 Task: Create a rule when a due datemore than 1  days from now is removed from a checklist item.
Action: Mouse pressed left at (891, 254)
Screenshot: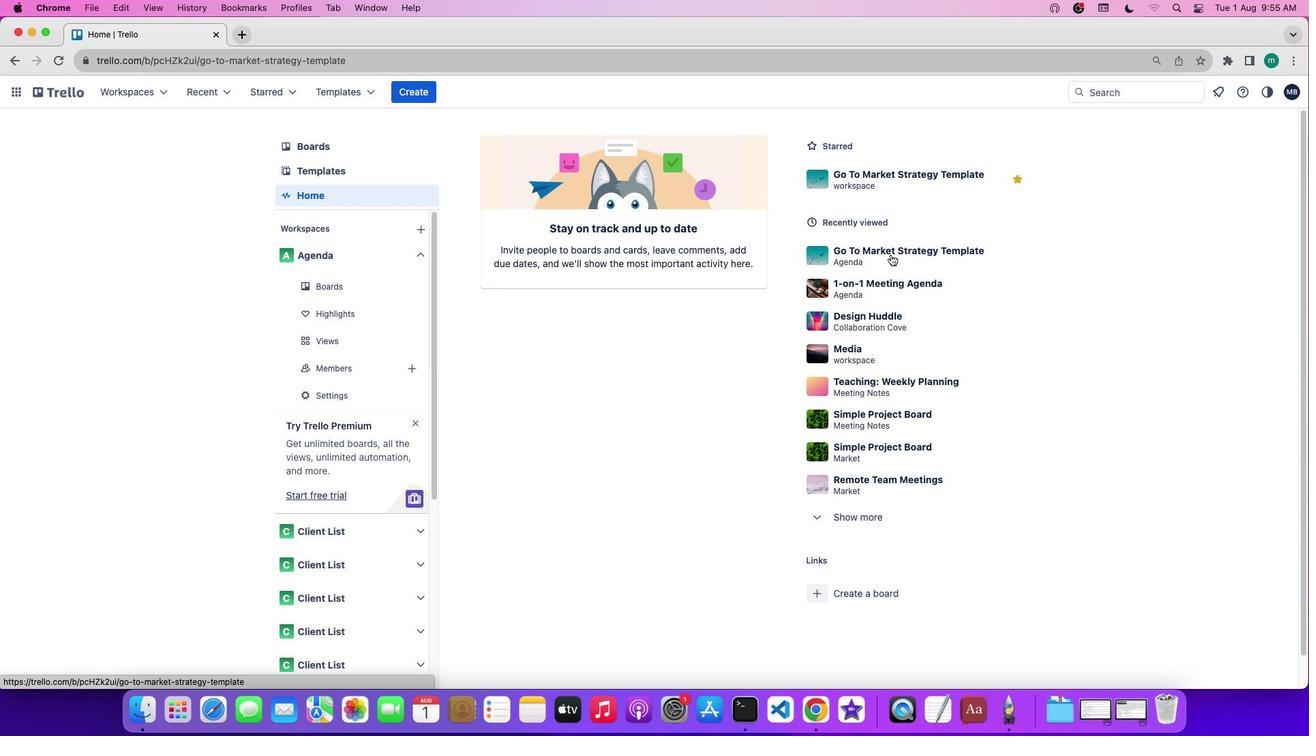 
Action: Mouse moved to (1129, 286)
Screenshot: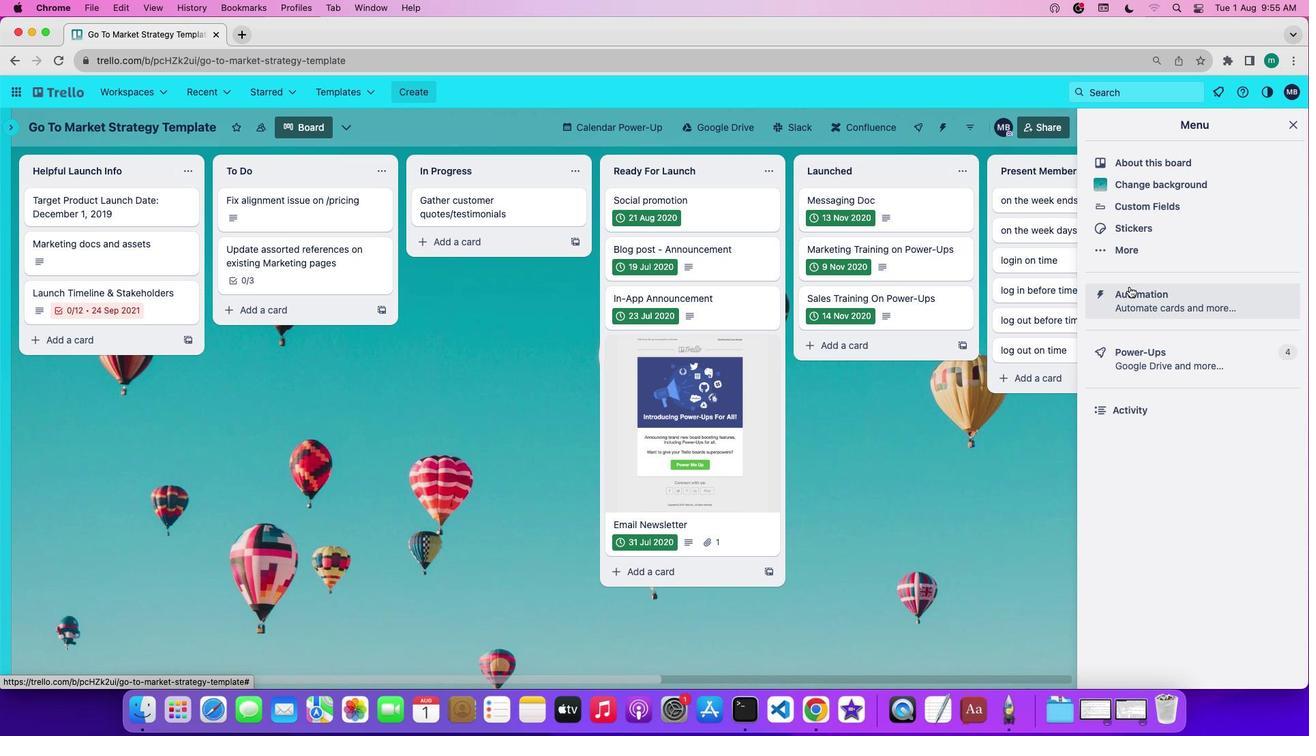
Action: Mouse pressed left at (1129, 286)
Screenshot: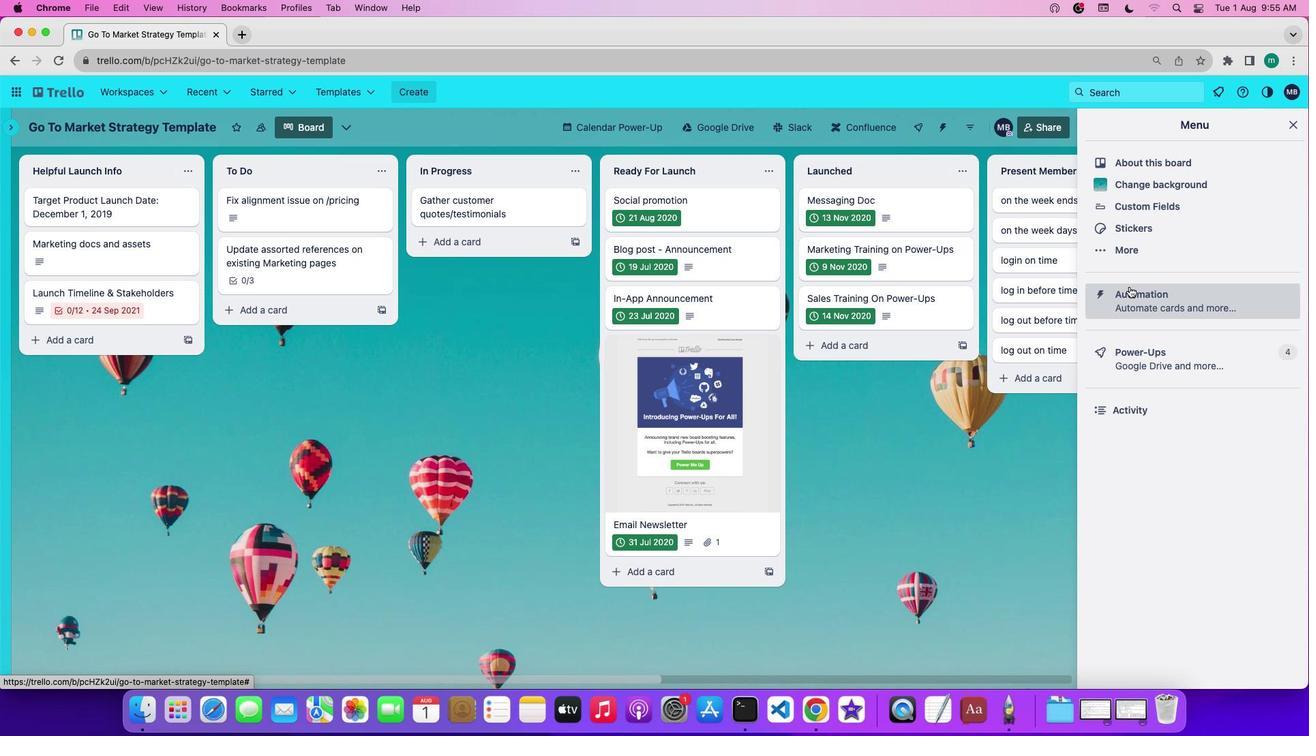 
Action: Mouse moved to (123, 246)
Screenshot: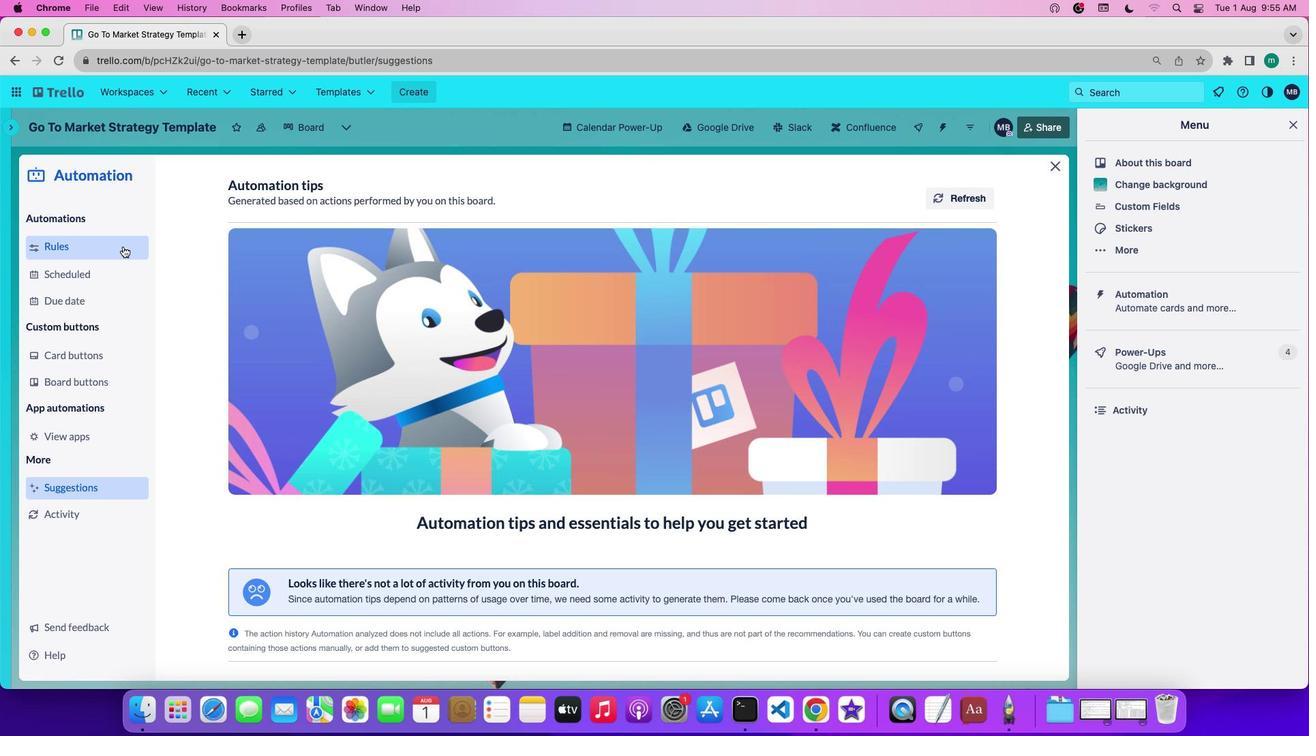 
Action: Mouse pressed left at (123, 246)
Screenshot: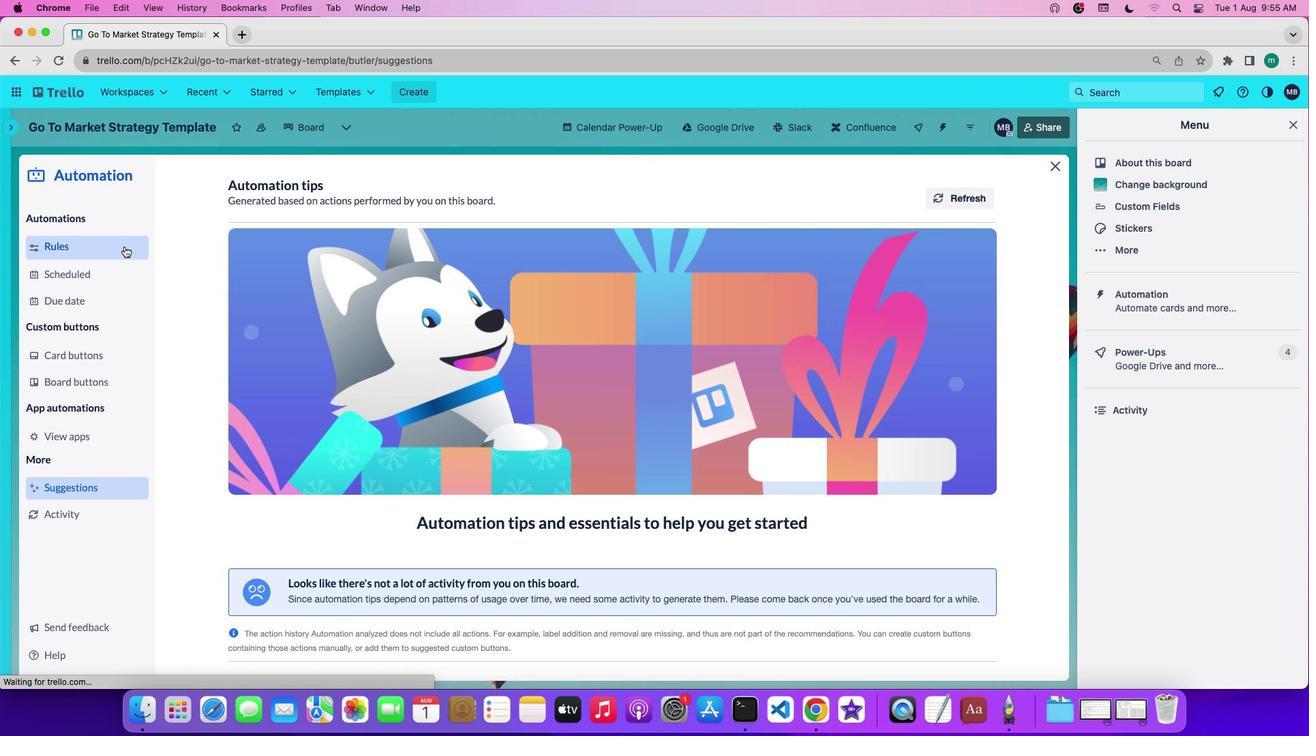 
Action: Mouse moved to (330, 492)
Screenshot: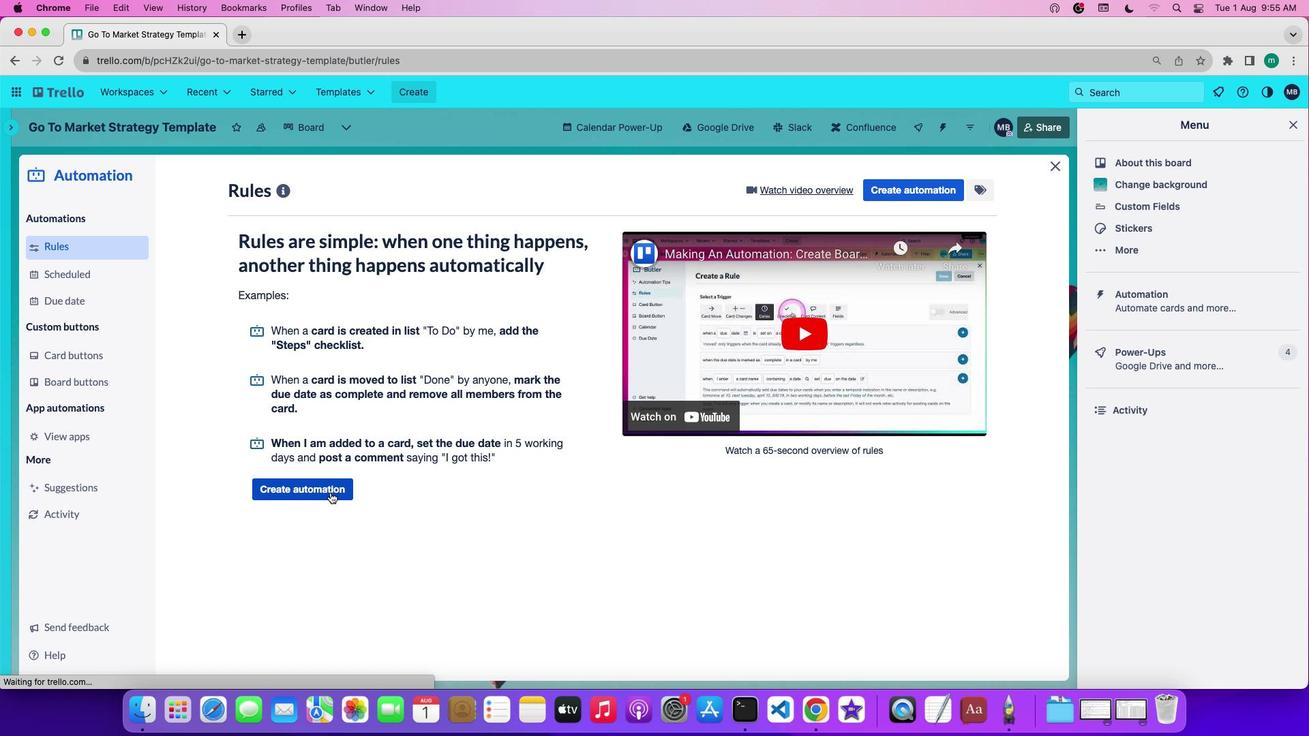 
Action: Mouse pressed left at (330, 492)
Screenshot: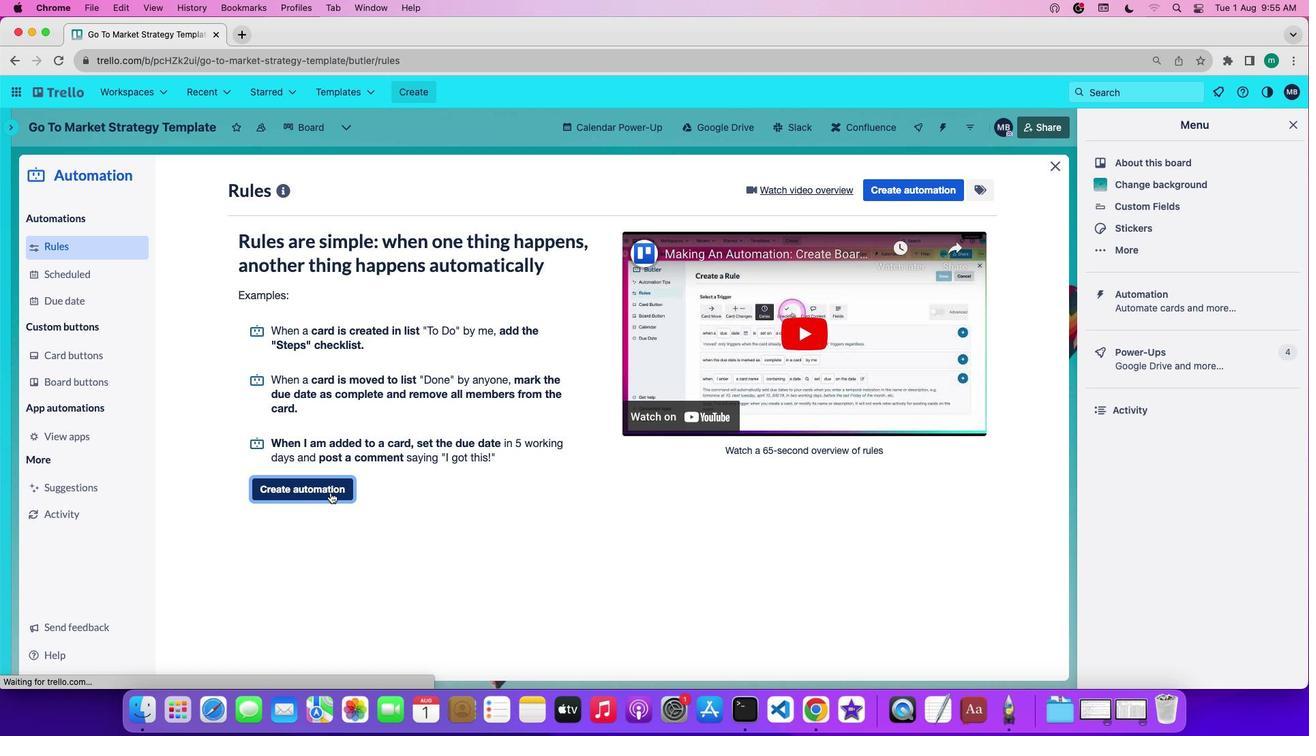 
Action: Mouse moved to (659, 319)
Screenshot: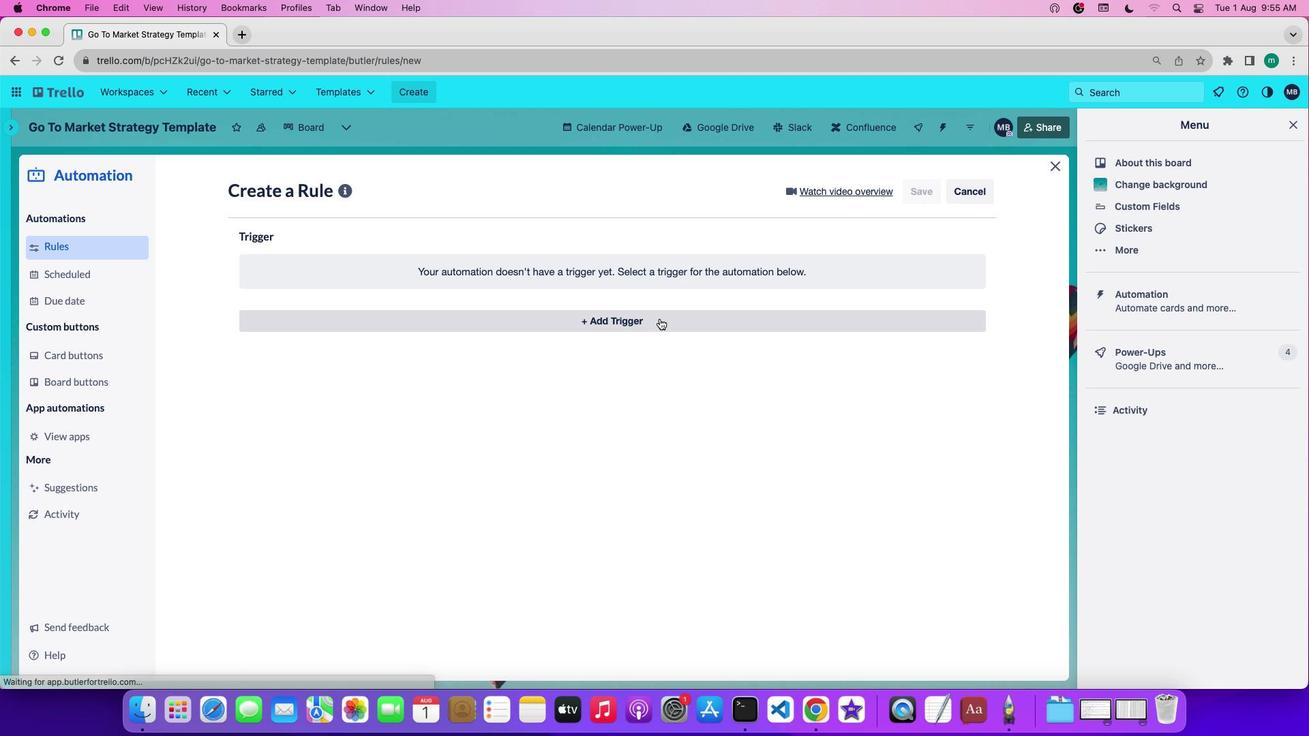 
Action: Mouse pressed left at (659, 319)
Screenshot: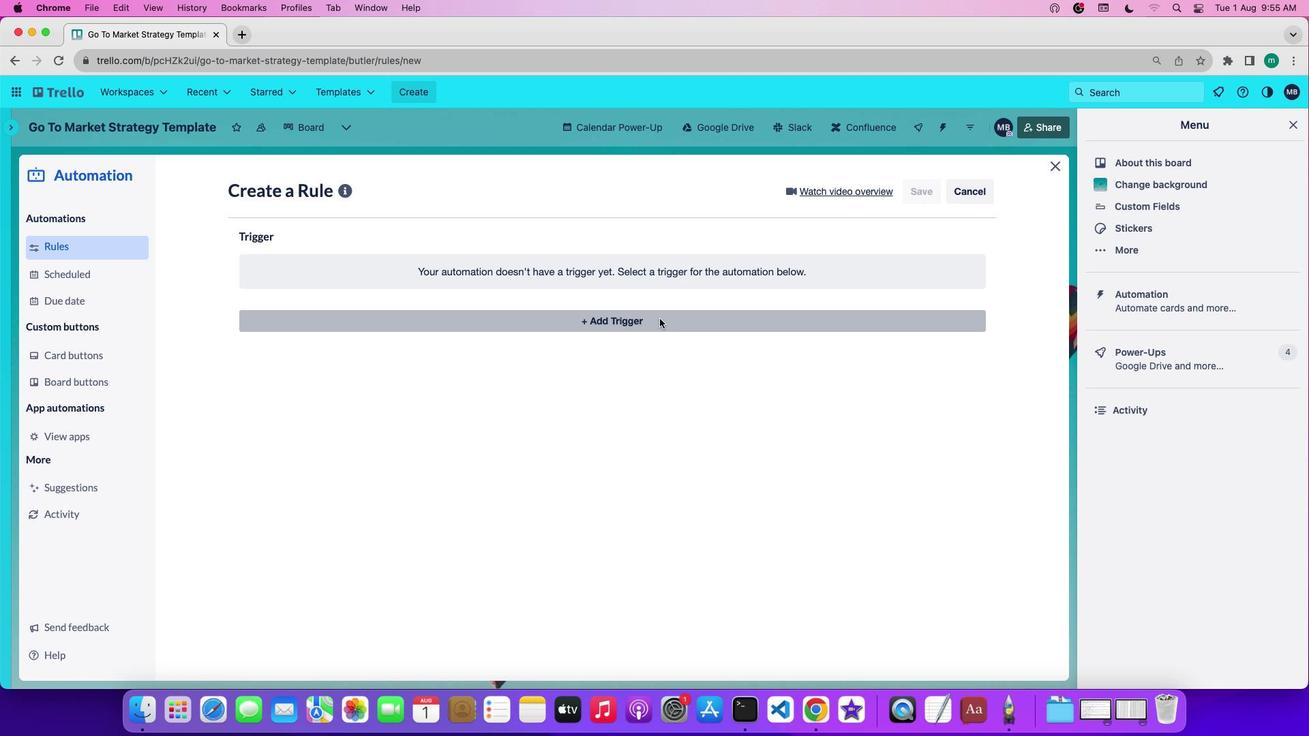 
Action: Mouse moved to (439, 366)
Screenshot: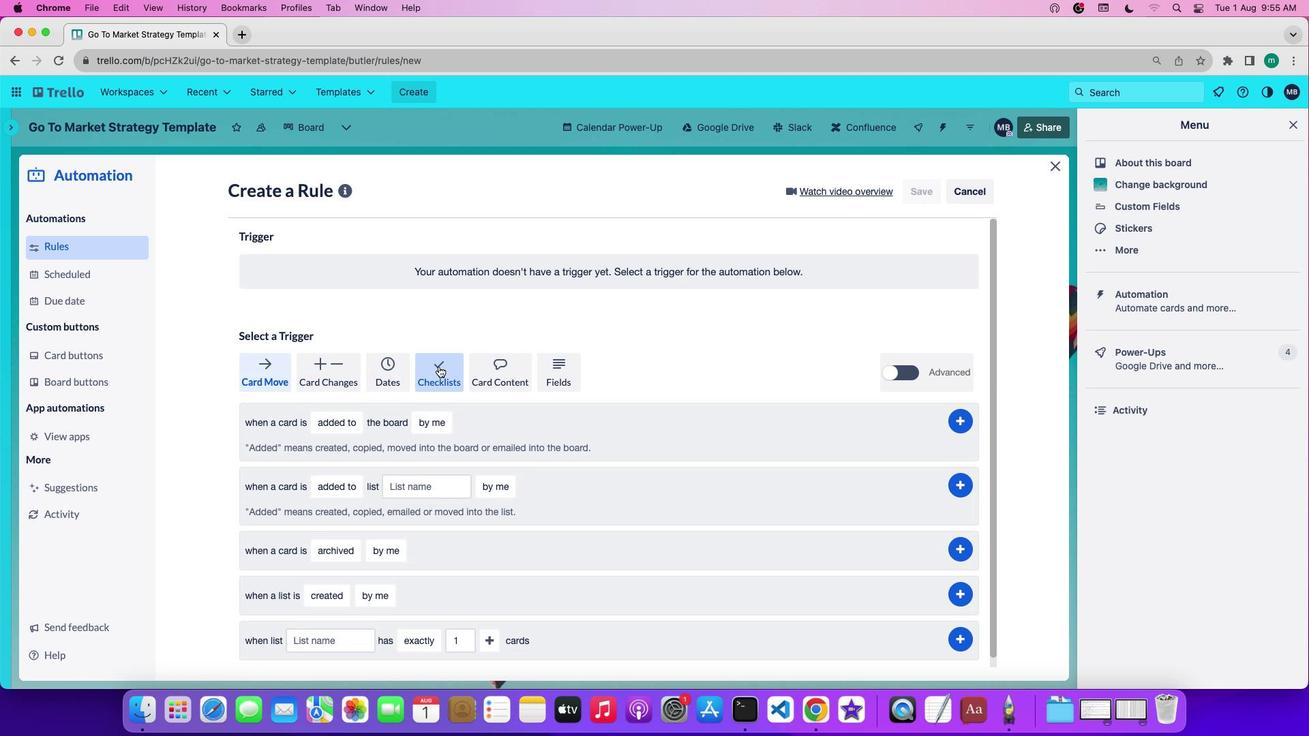 
Action: Mouse pressed left at (439, 366)
Screenshot: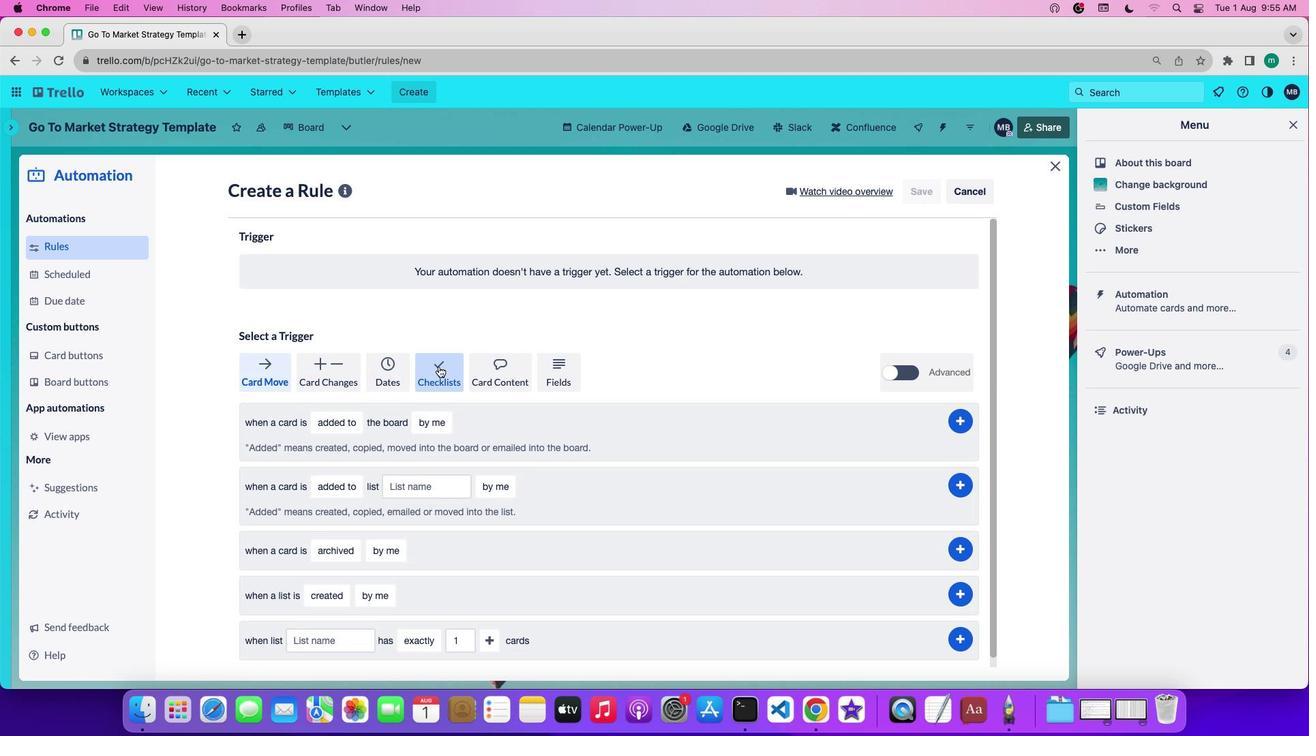 
Action: Mouse moved to (328, 555)
Screenshot: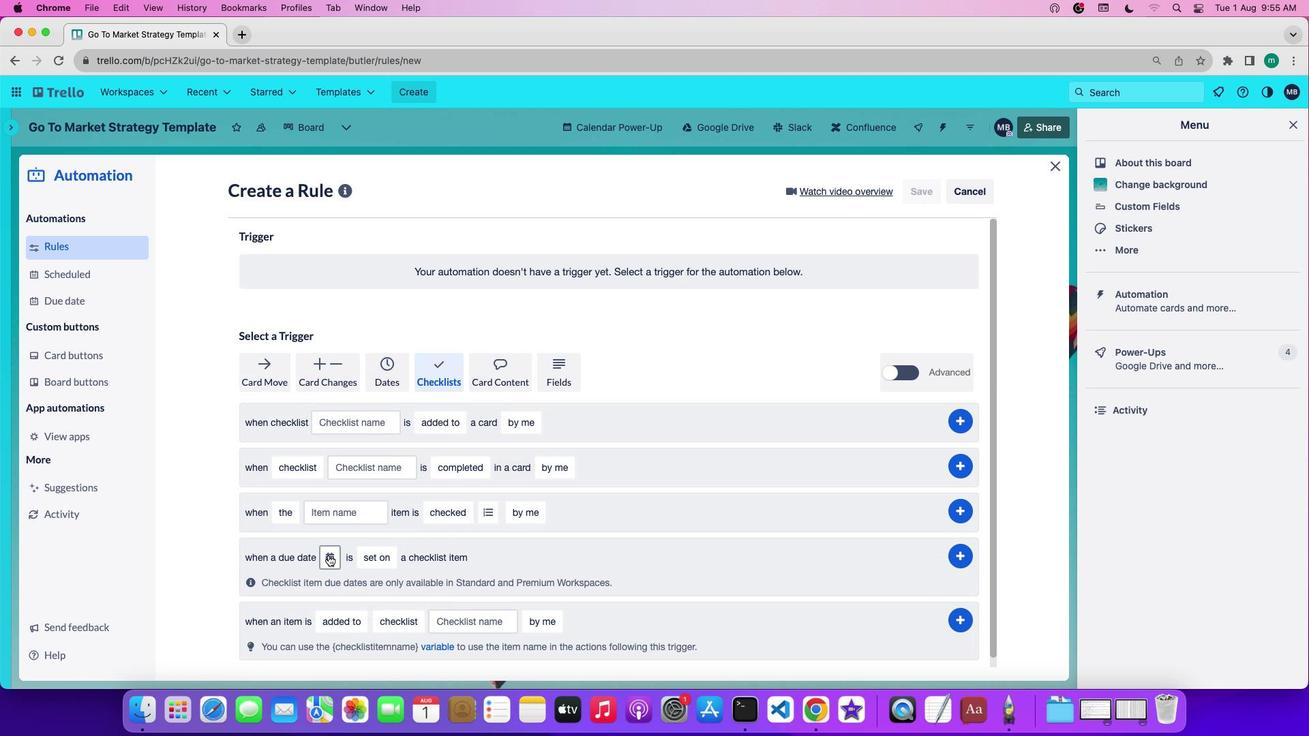 
Action: Mouse pressed left at (328, 555)
Screenshot: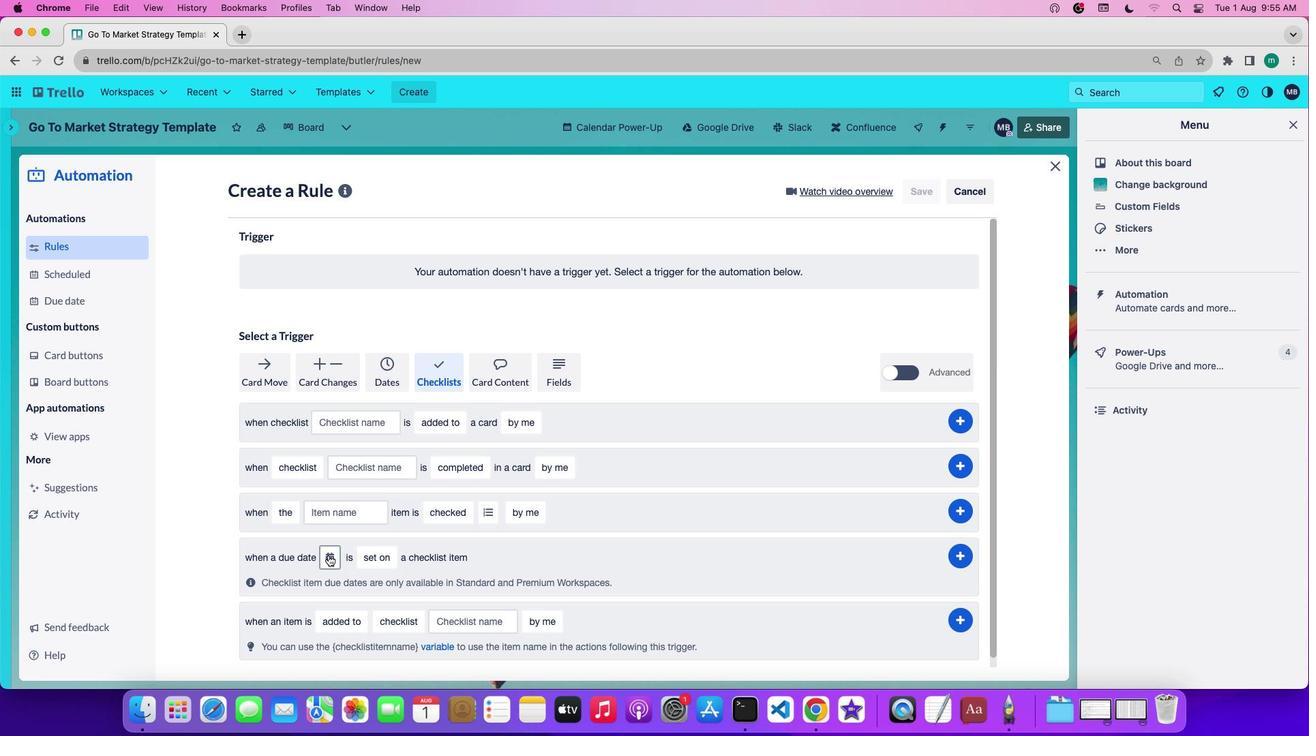 
Action: Mouse moved to (372, 636)
Screenshot: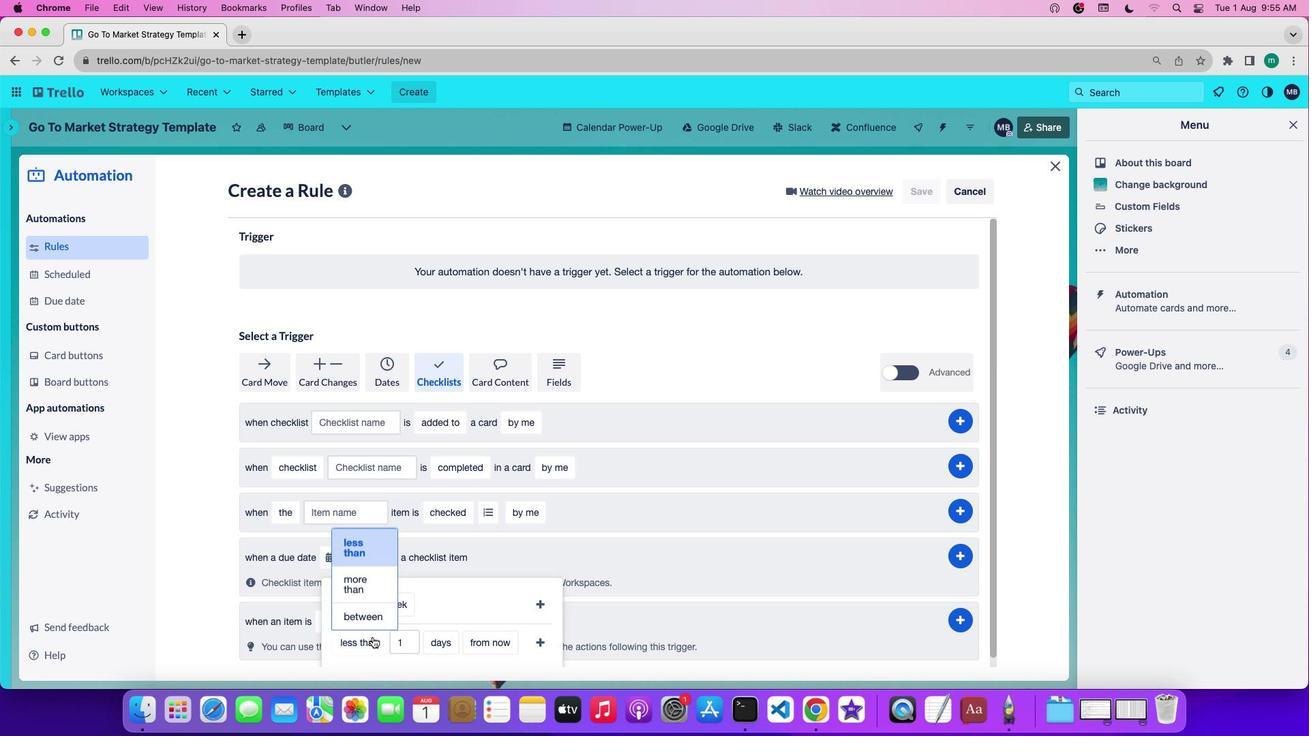 
Action: Mouse pressed left at (372, 636)
Screenshot: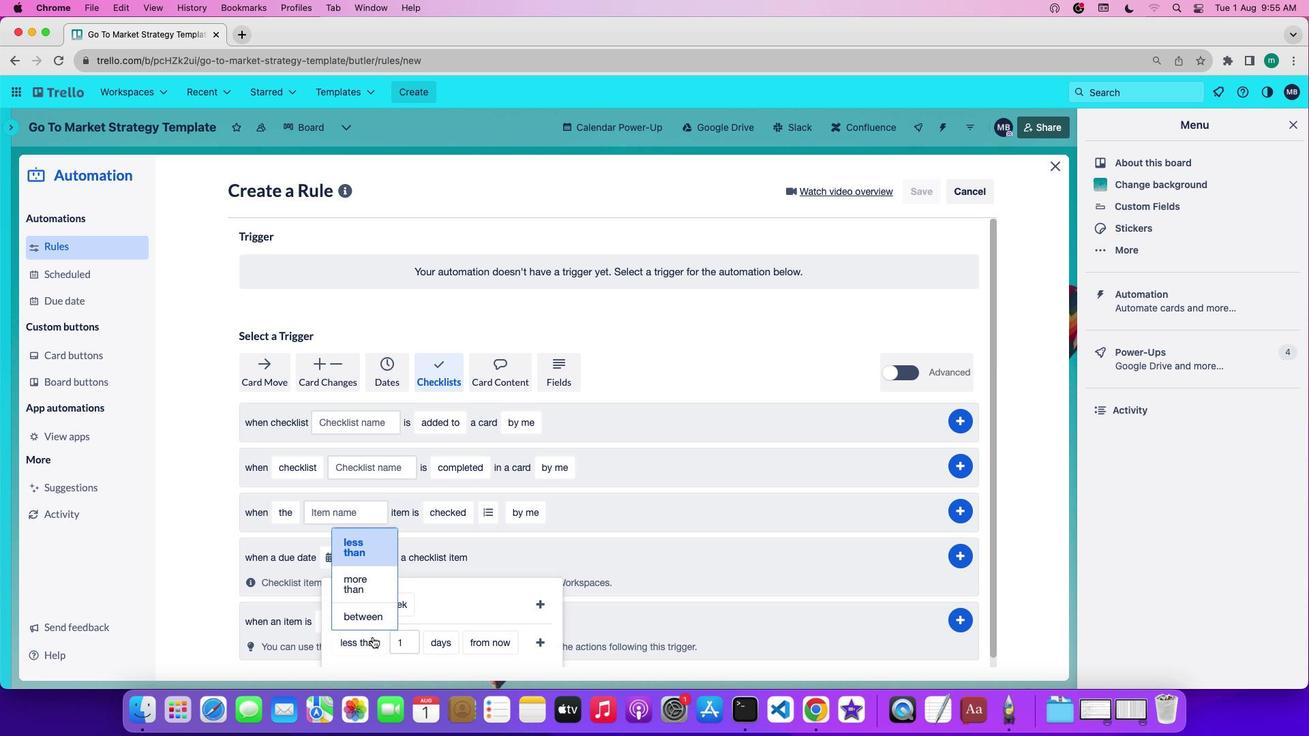 
Action: Mouse moved to (359, 573)
Screenshot: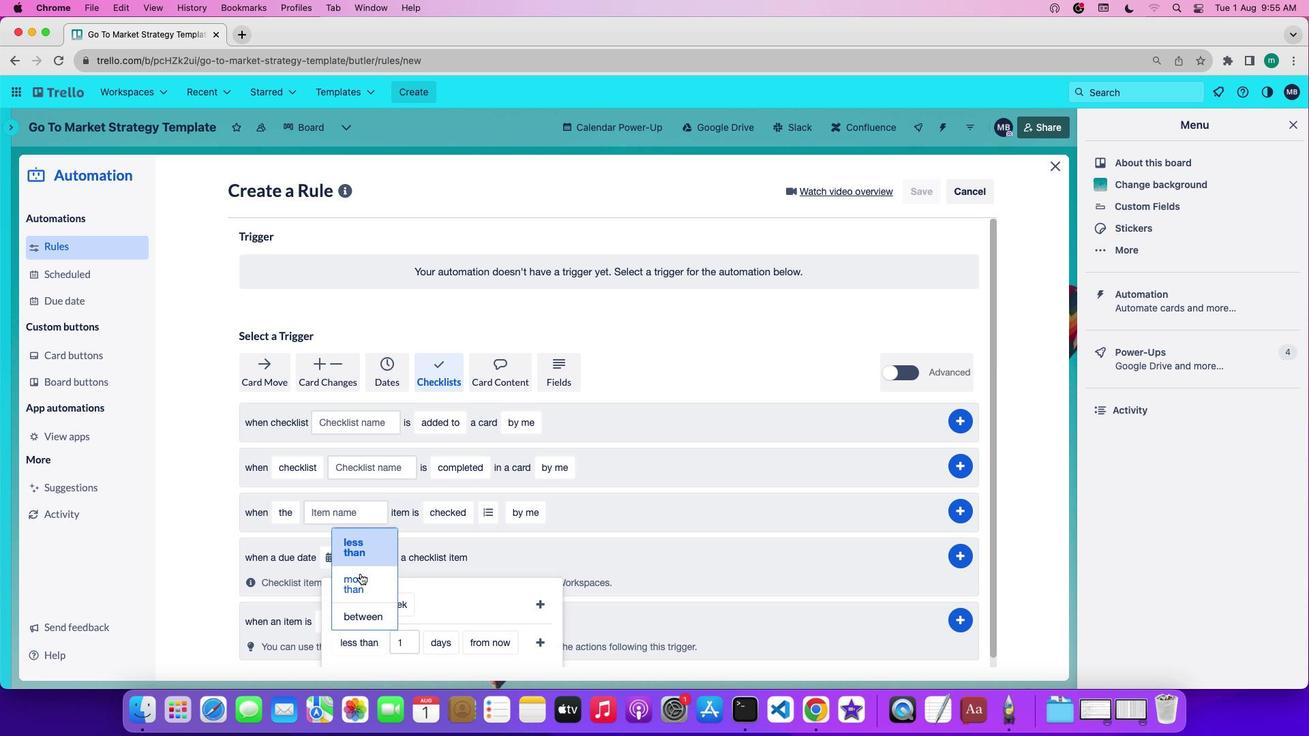 
Action: Mouse pressed left at (359, 573)
Screenshot: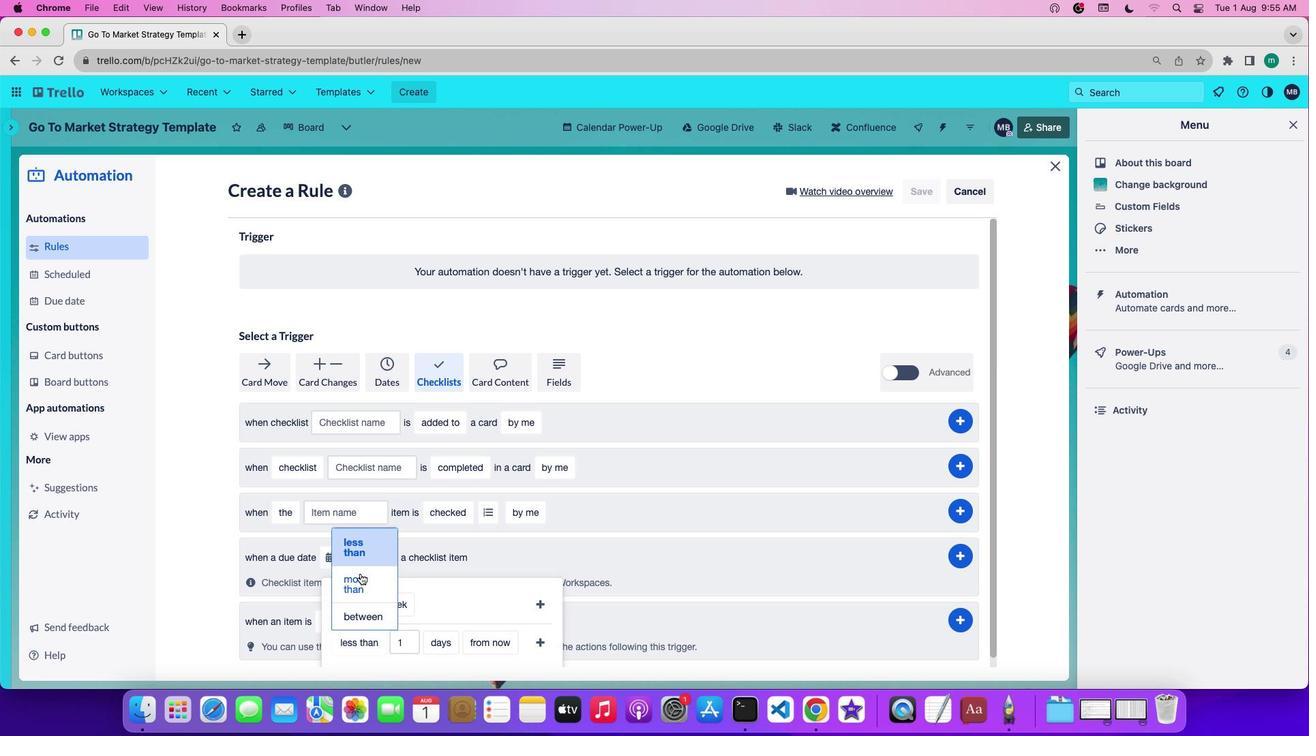
Action: Mouse moved to (416, 638)
Screenshot: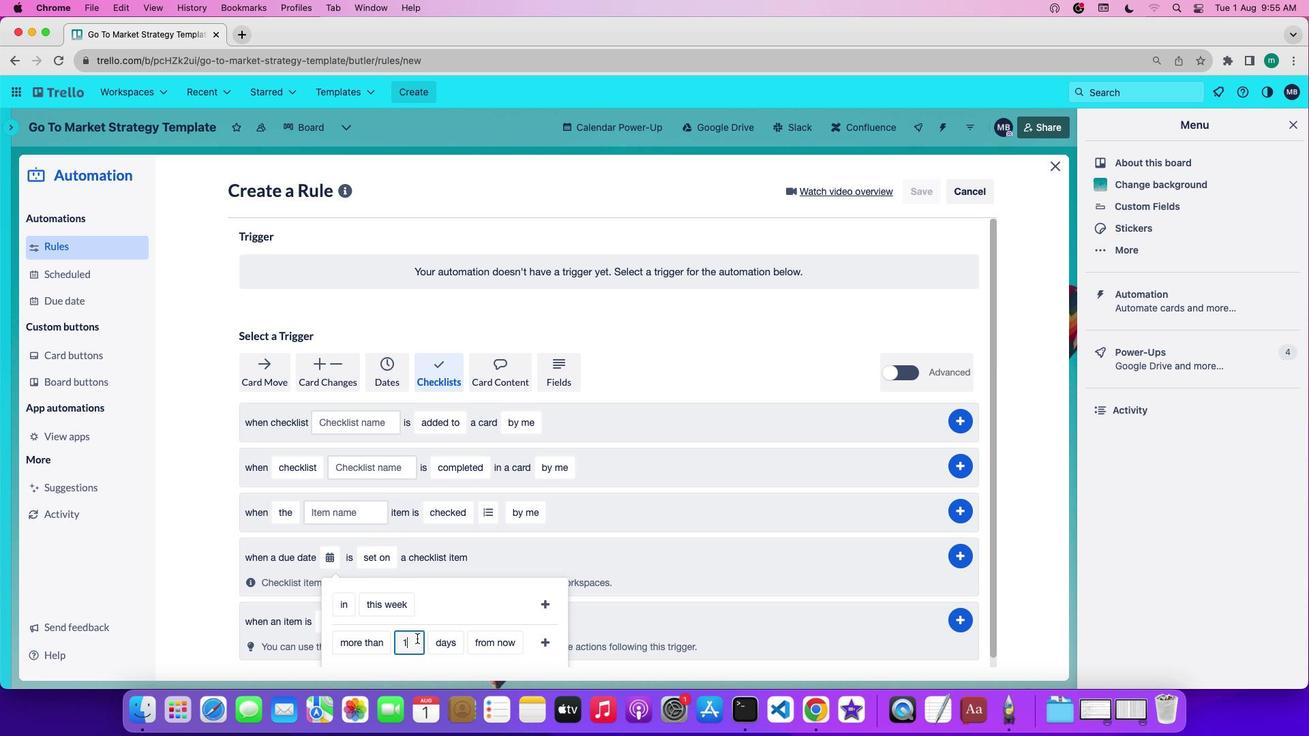 
Action: Mouse pressed left at (416, 638)
Screenshot: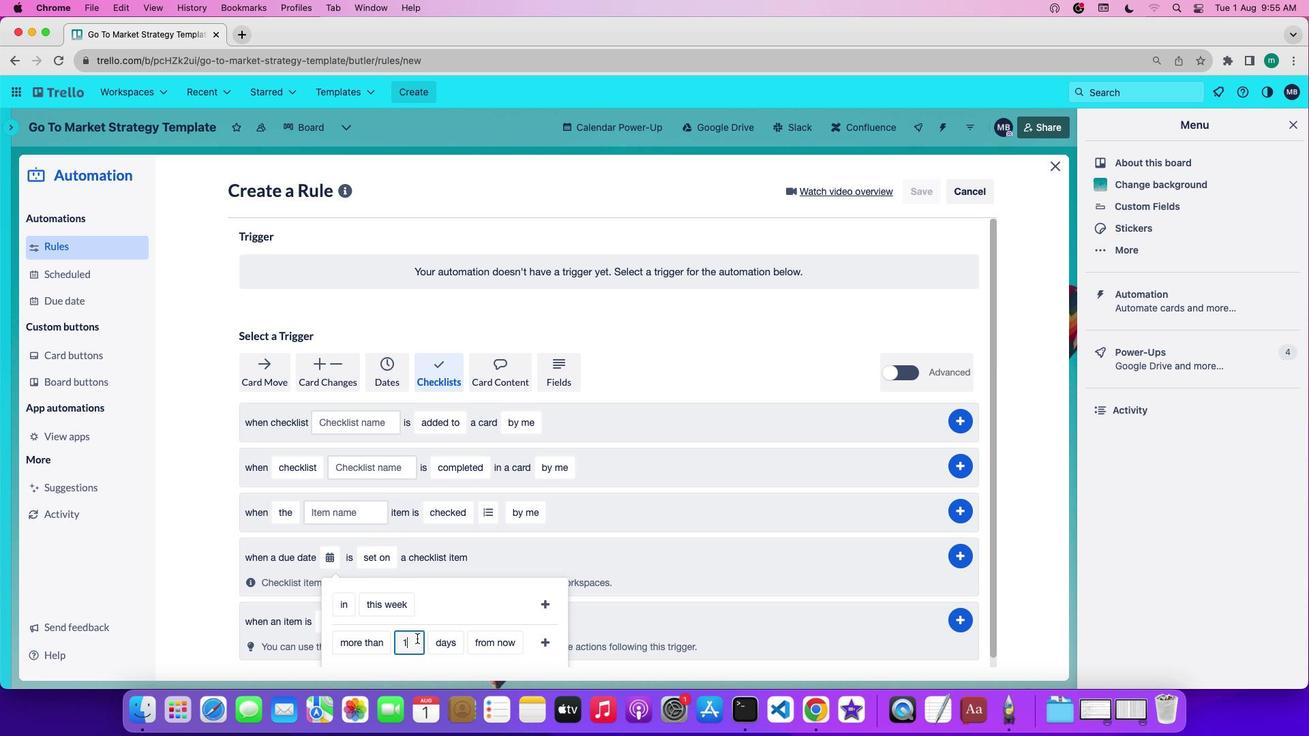 
Action: Key pressed Key.backspace'1'
Screenshot: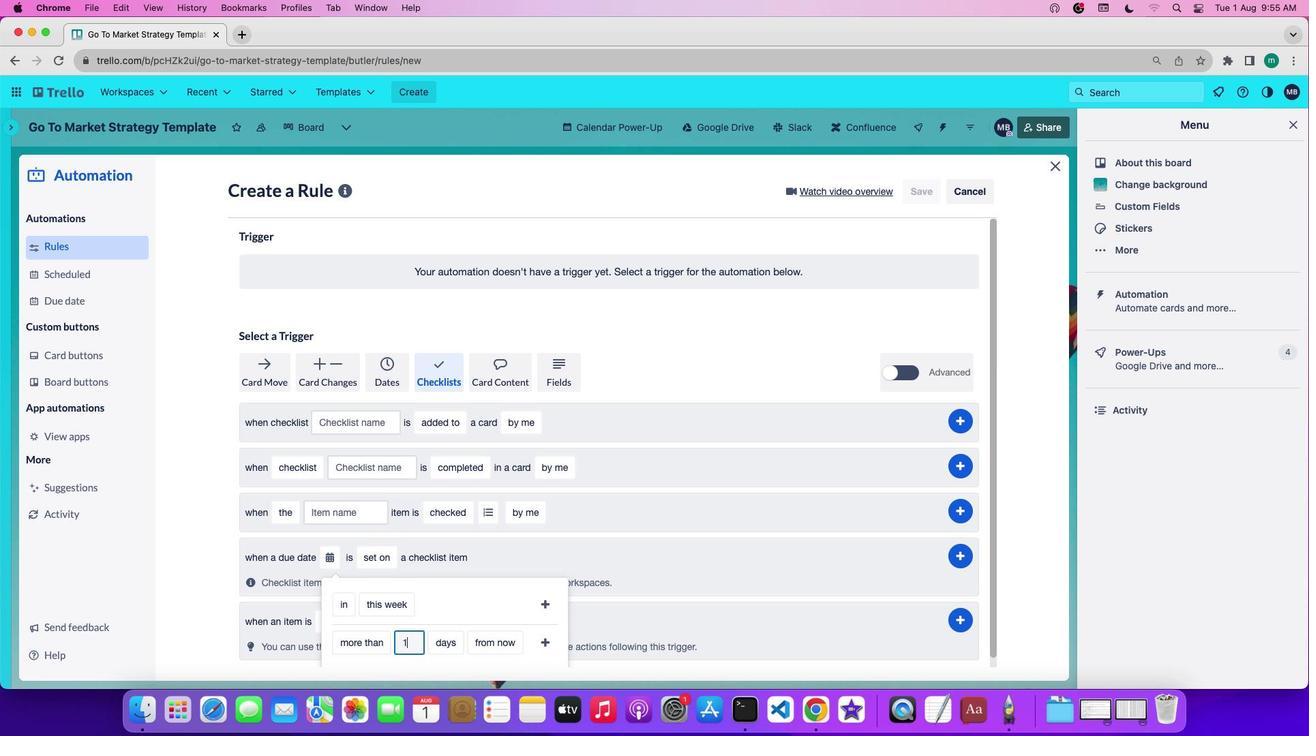 
Action: Mouse moved to (443, 640)
Screenshot: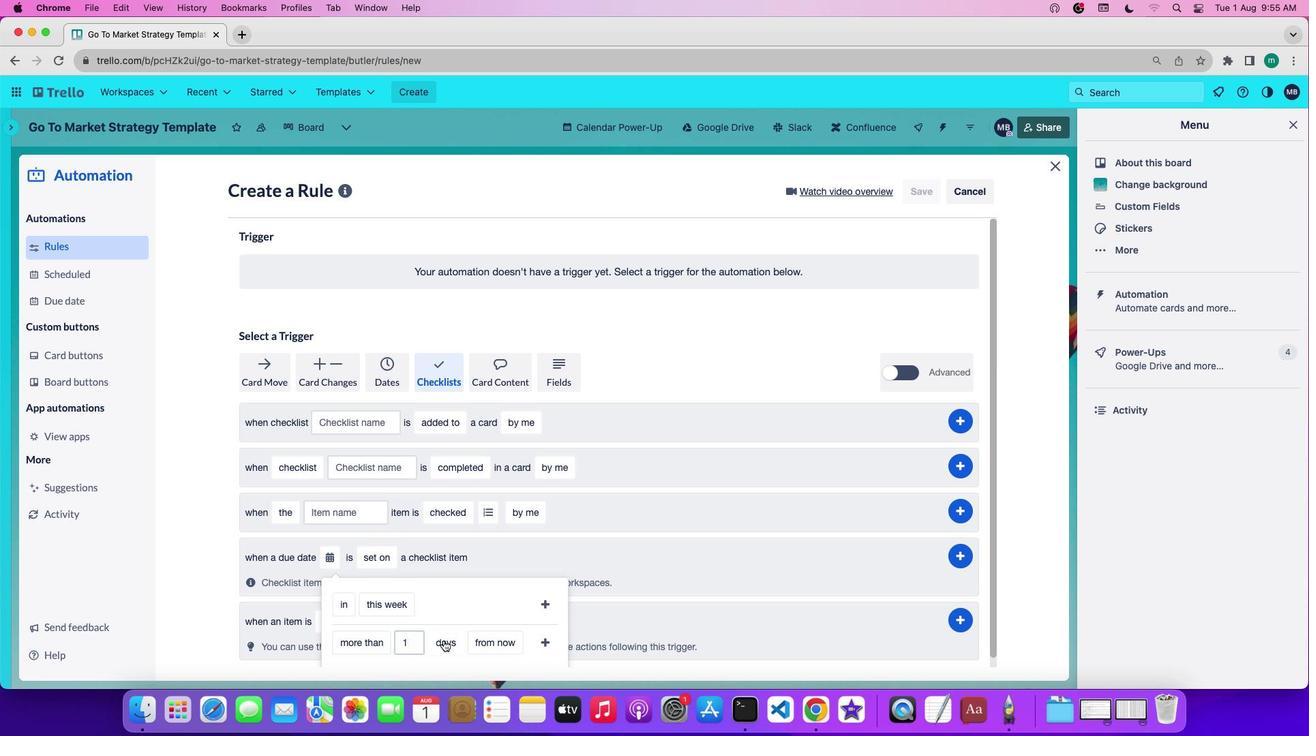 
Action: Mouse pressed left at (443, 640)
Screenshot: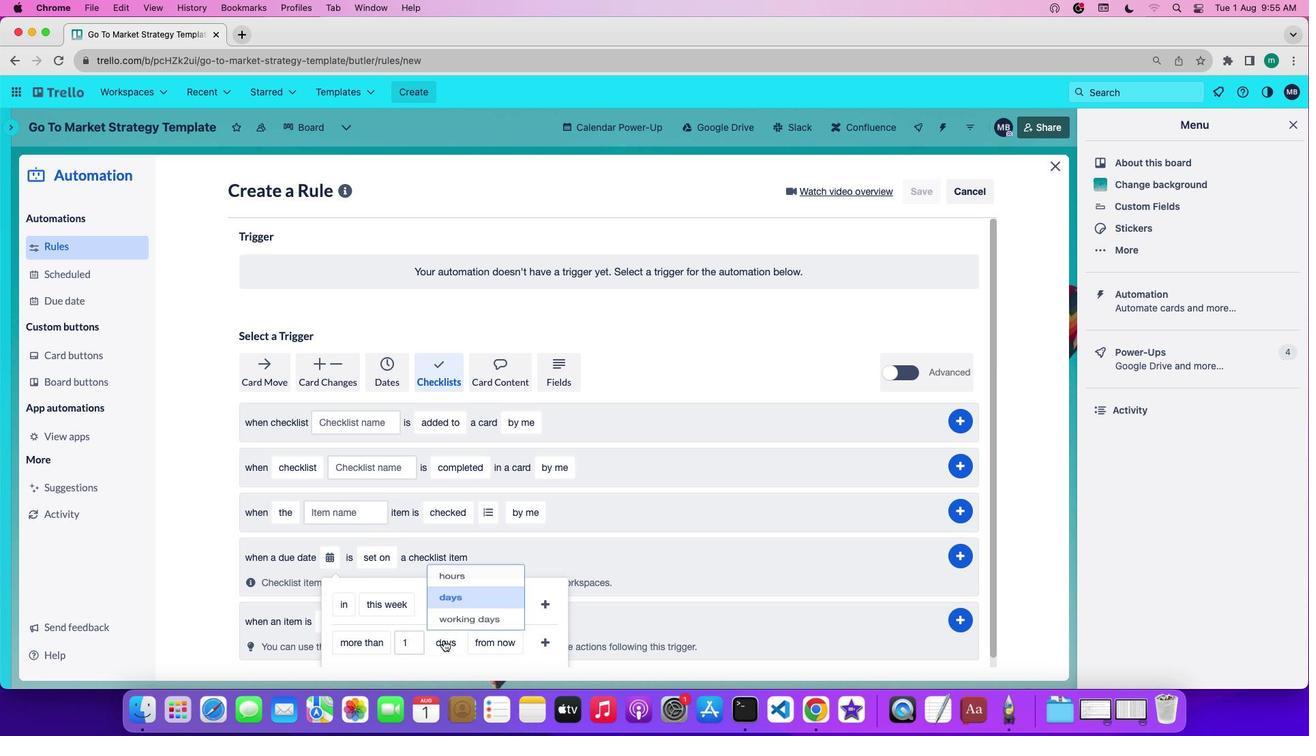 
Action: Mouse moved to (461, 580)
Screenshot: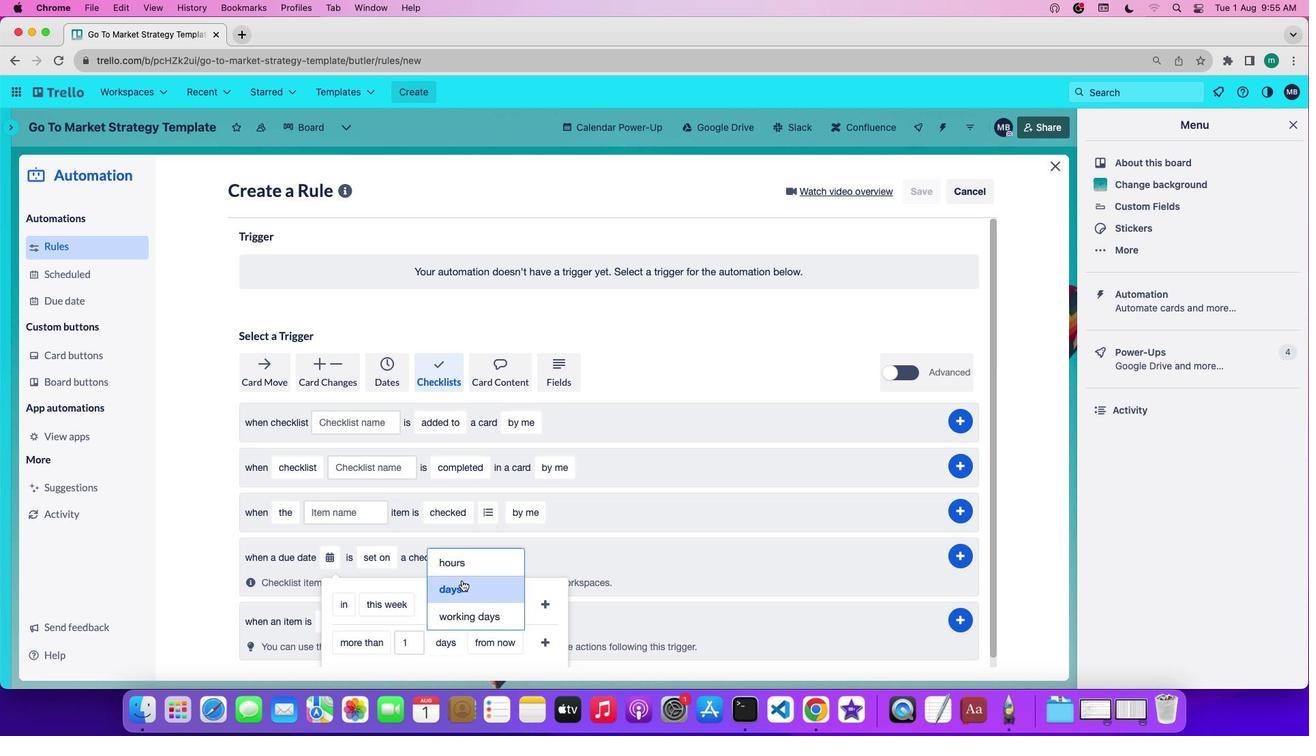 
Action: Mouse pressed left at (461, 580)
Screenshot: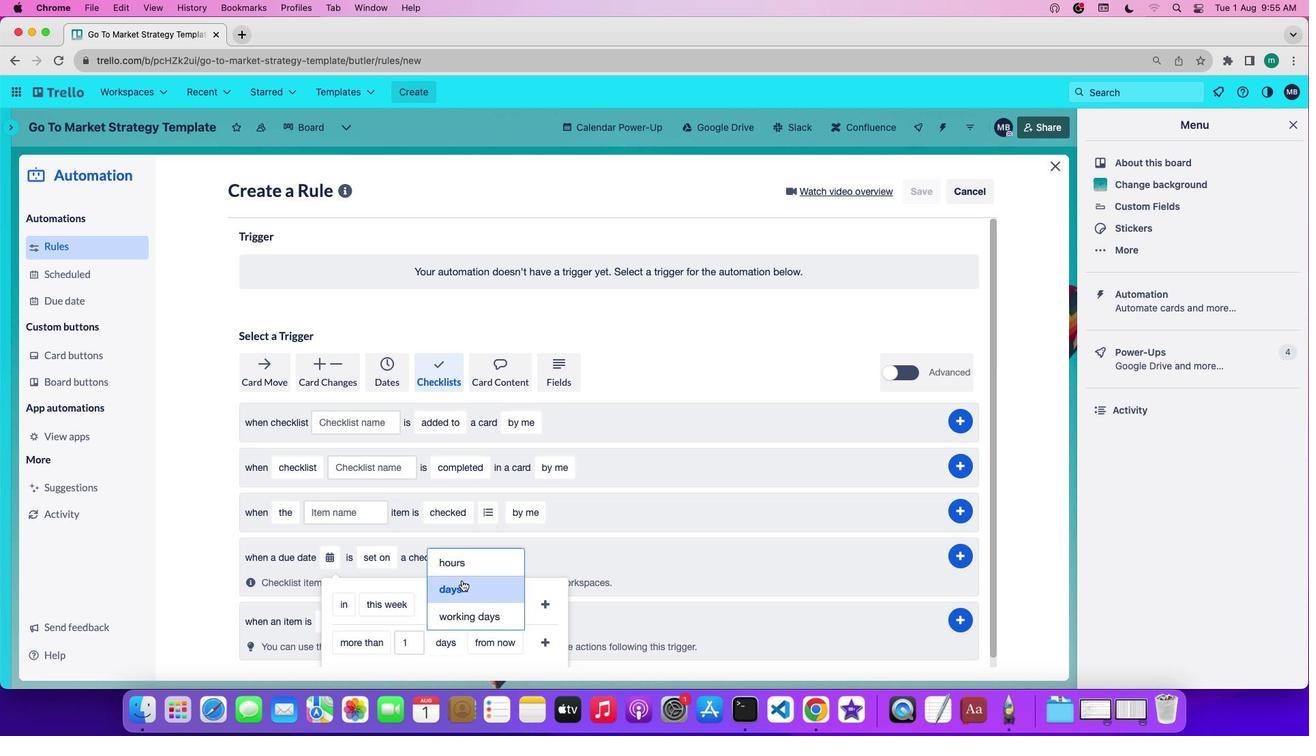 
Action: Mouse moved to (497, 589)
Screenshot: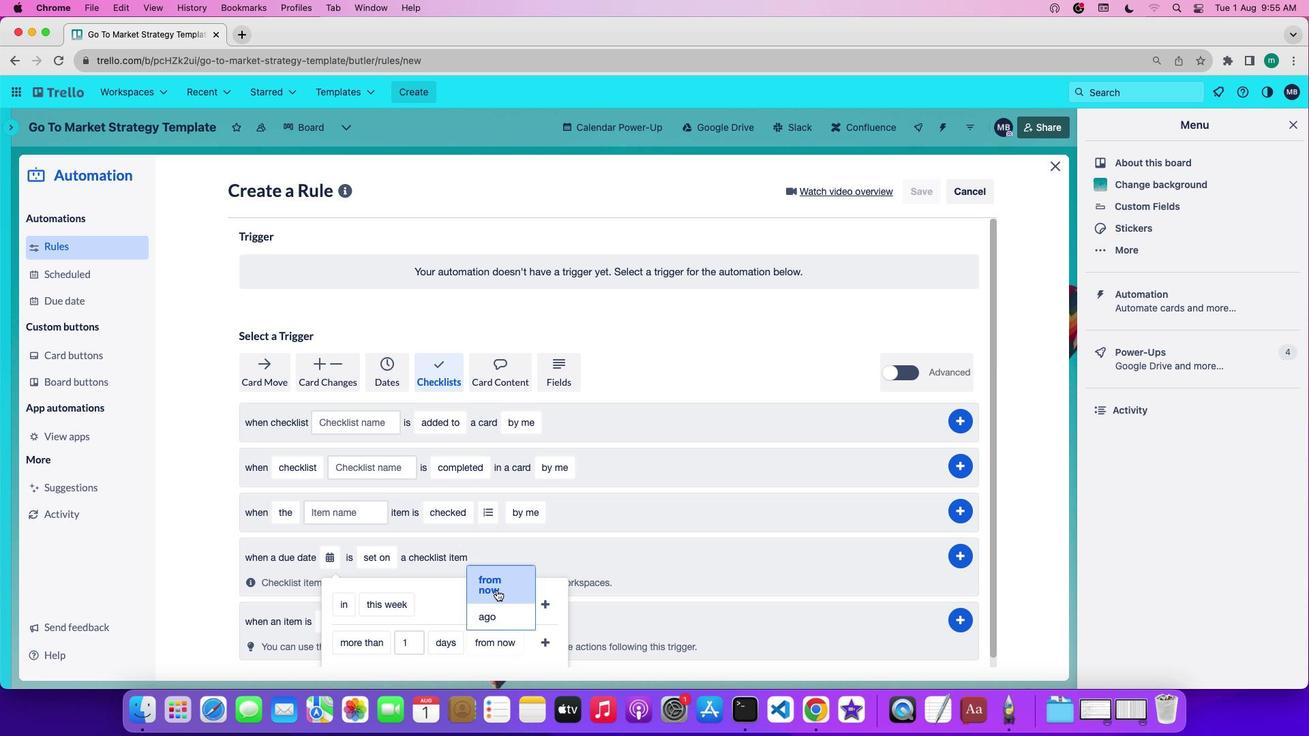 
Action: Mouse pressed left at (497, 589)
Screenshot: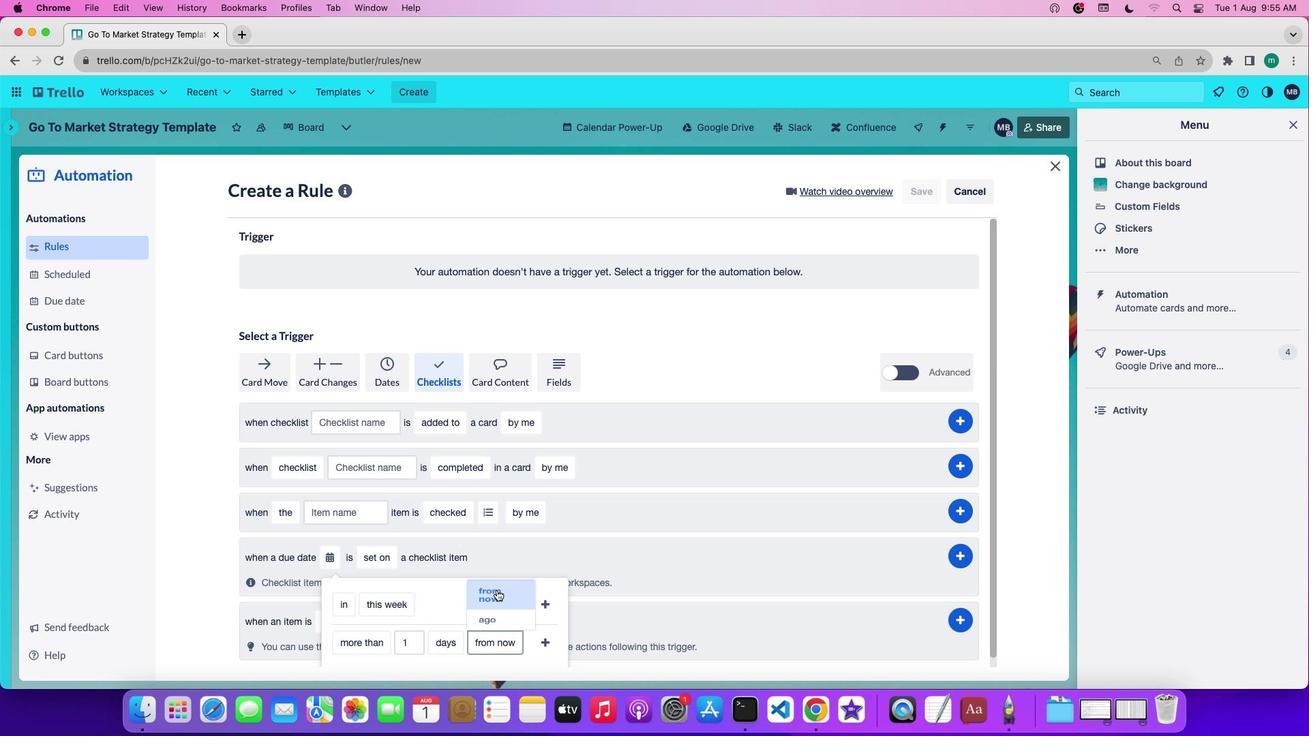
Action: Mouse moved to (543, 643)
Screenshot: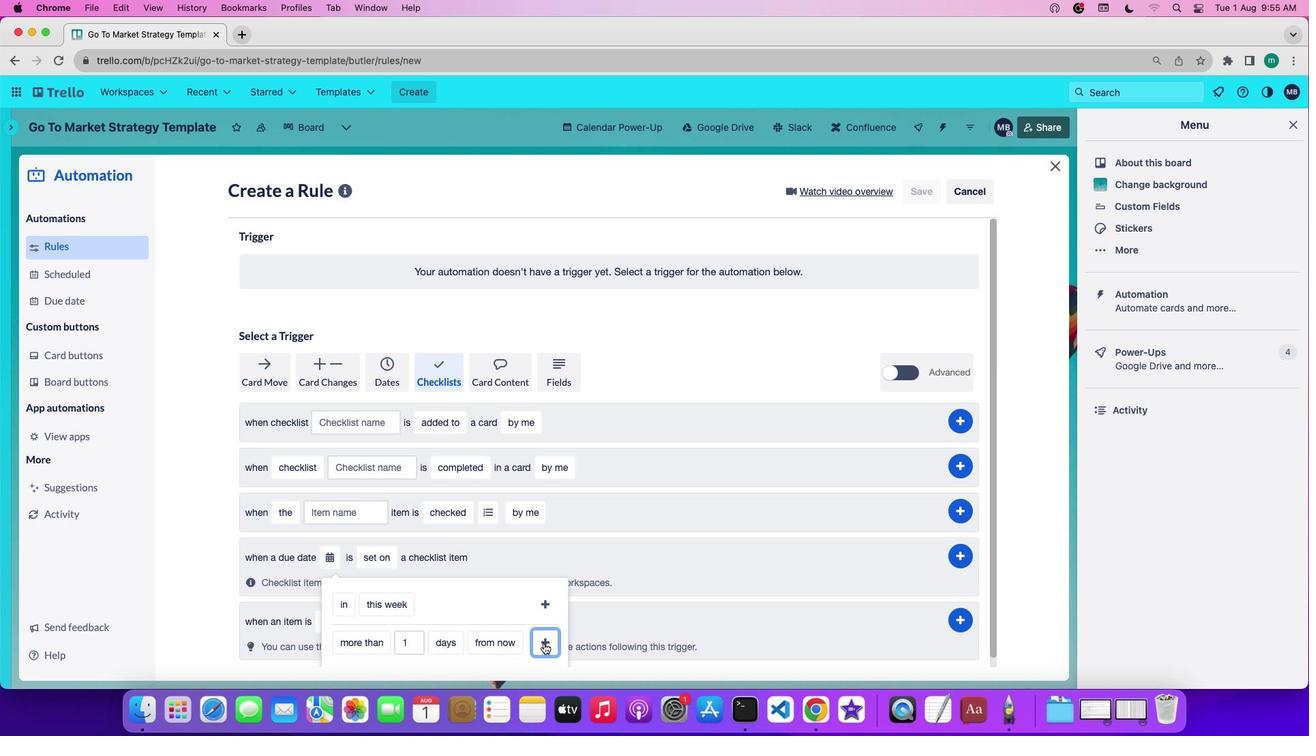 
Action: Mouse pressed left at (543, 643)
Screenshot: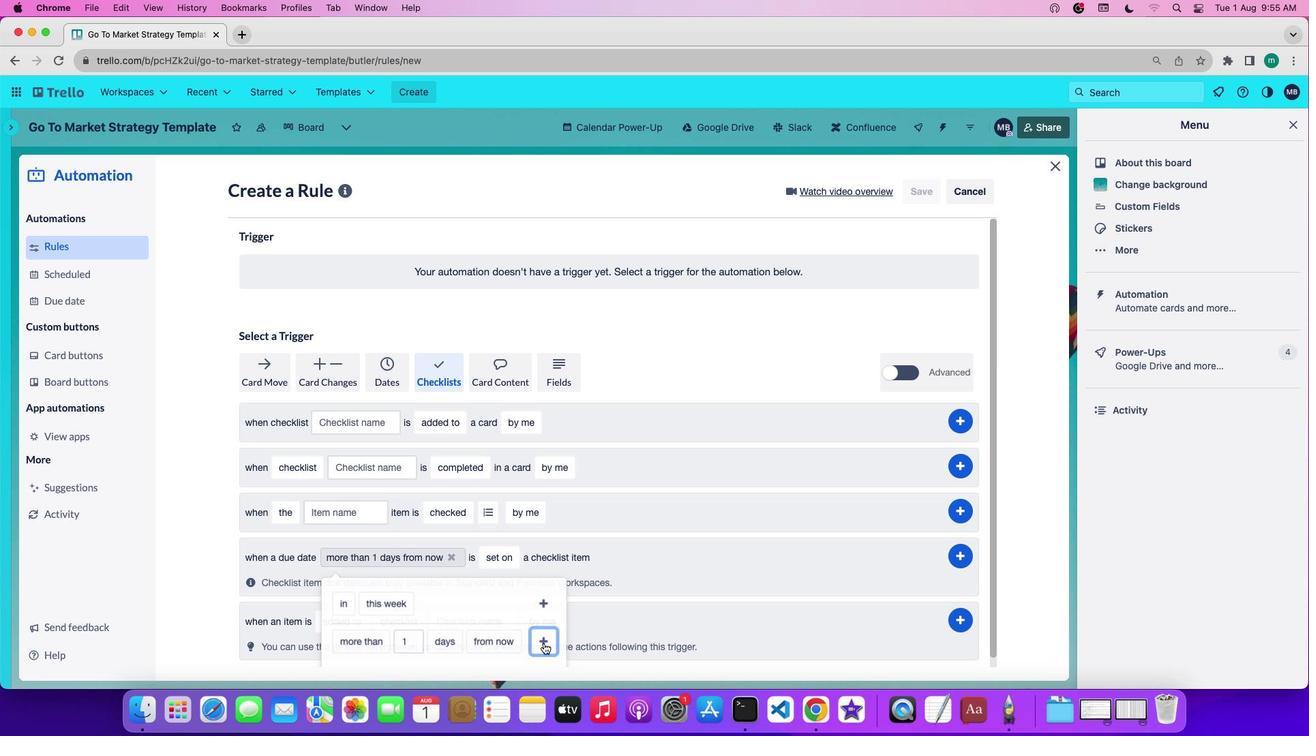 
Action: Mouse moved to (499, 557)
Screenshot: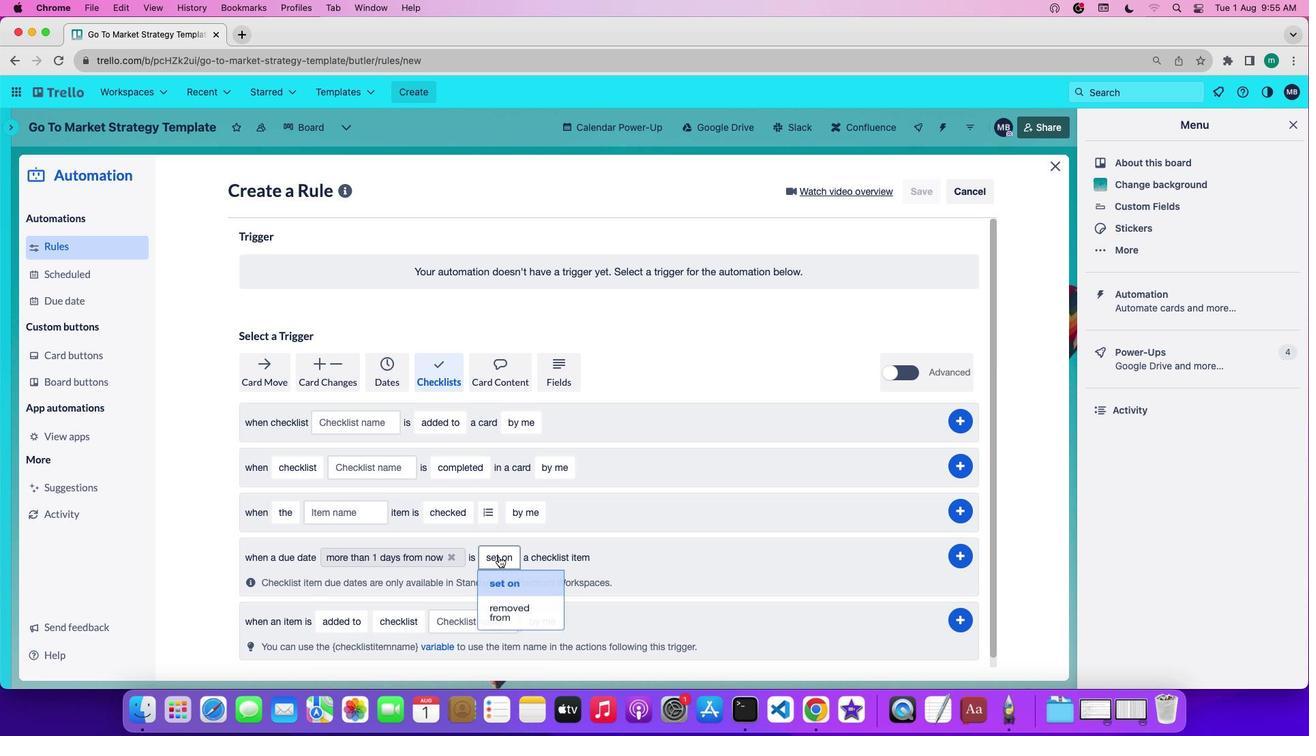 
Action: Mouse pressed left at (499, 557)
Screenshot: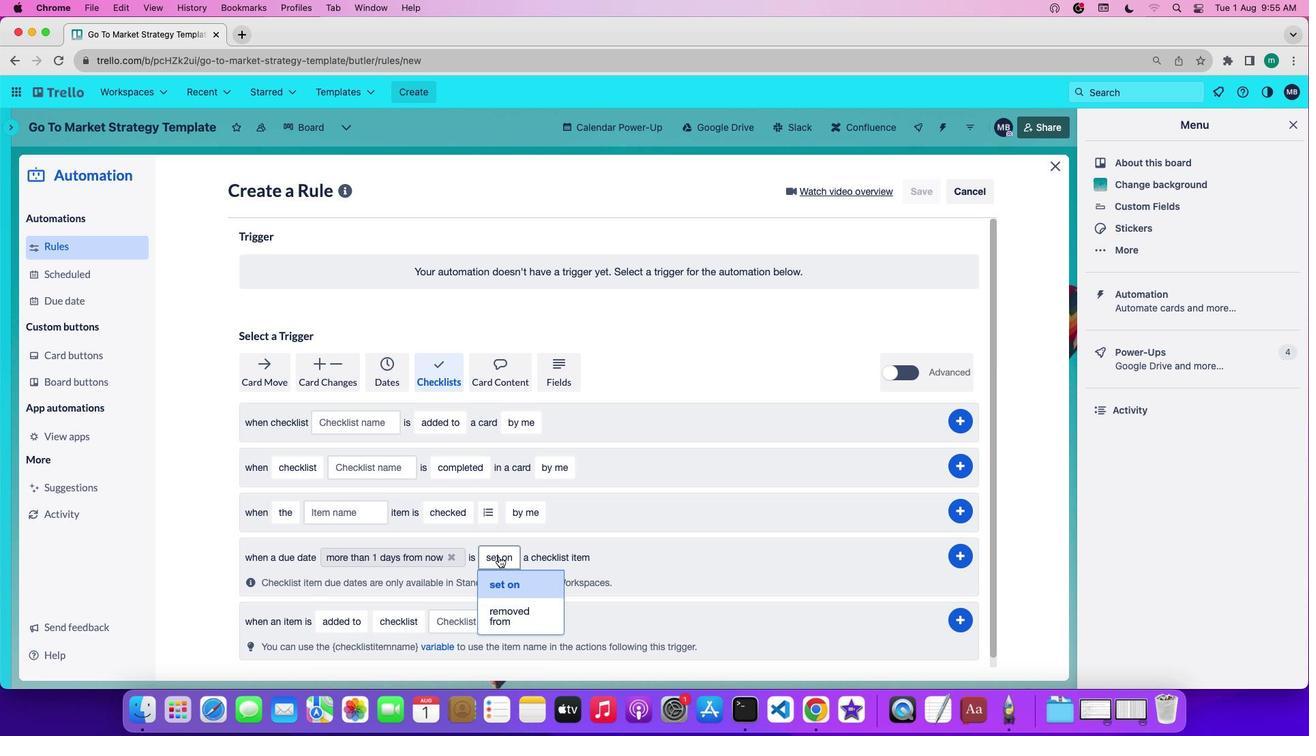 
Action: Mouse moved to (512, 610)
Screenshot: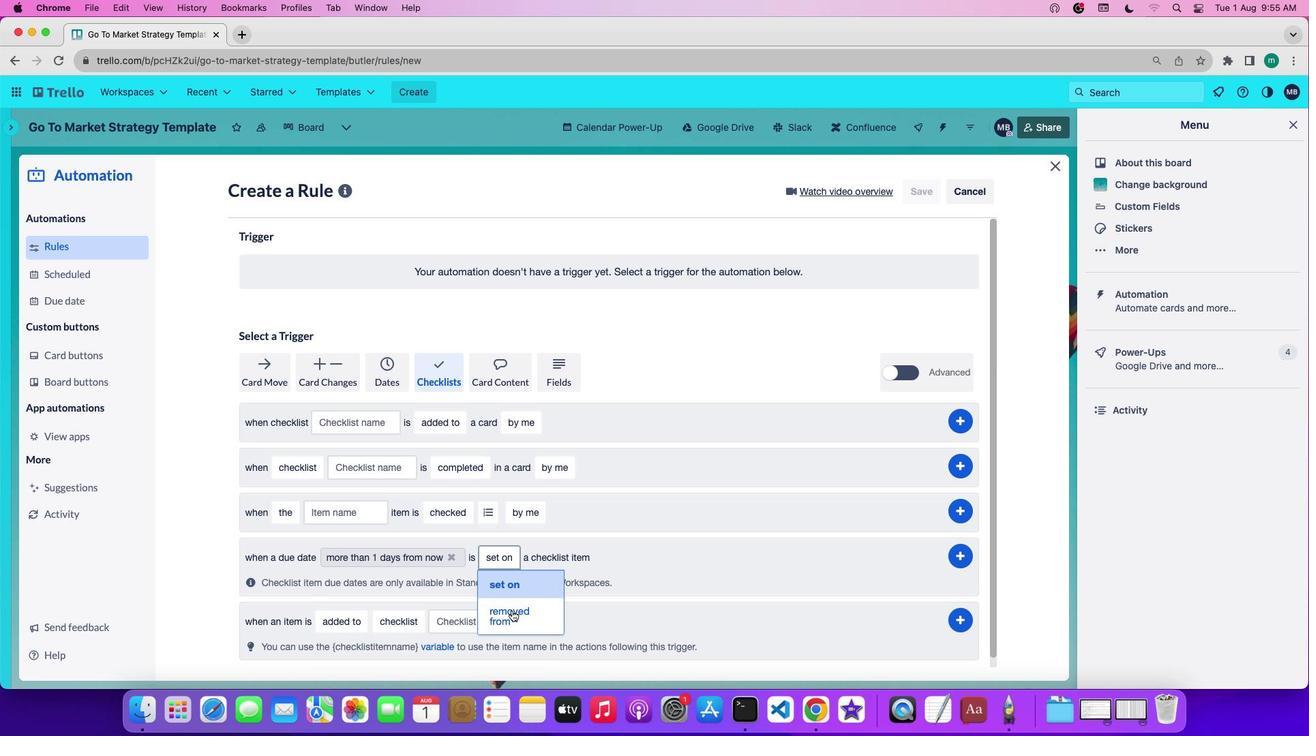 
Action: Mouse pressed left at (512, 610)
Screenshot: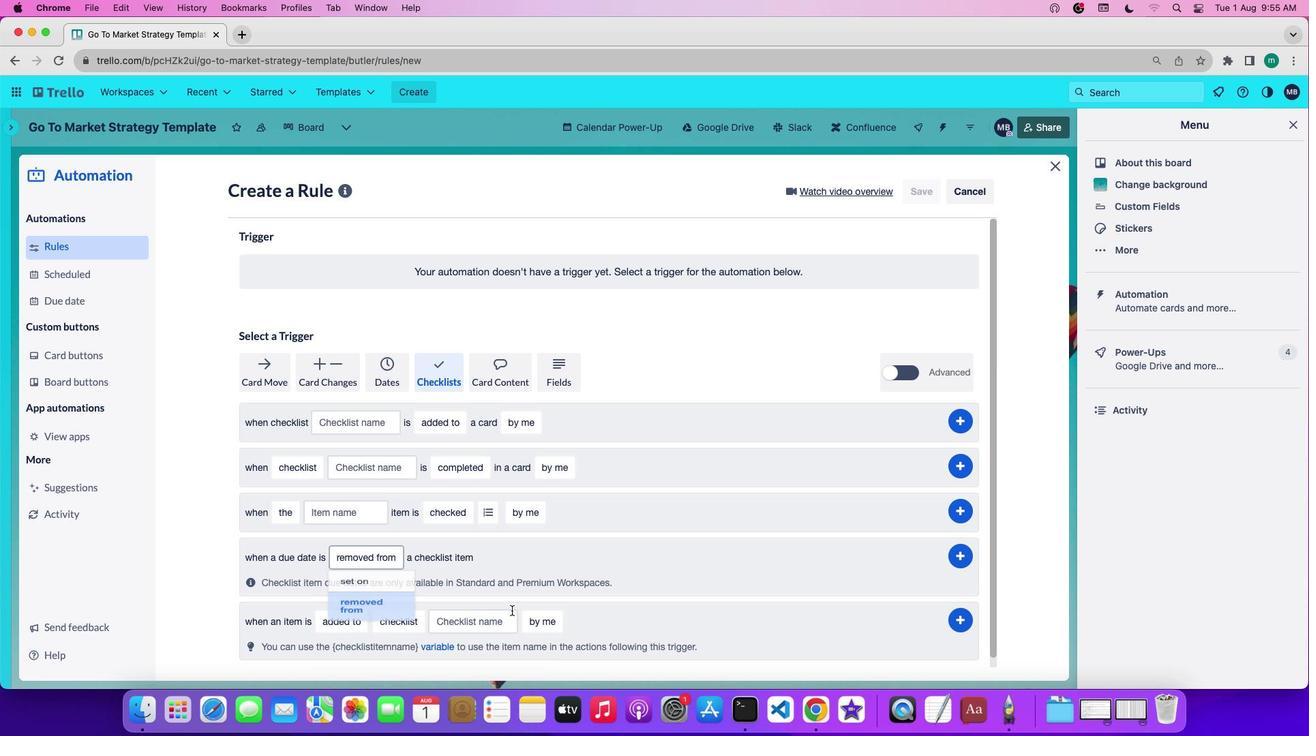 
Action: Mouse moved to (967, 553)
Screenshot: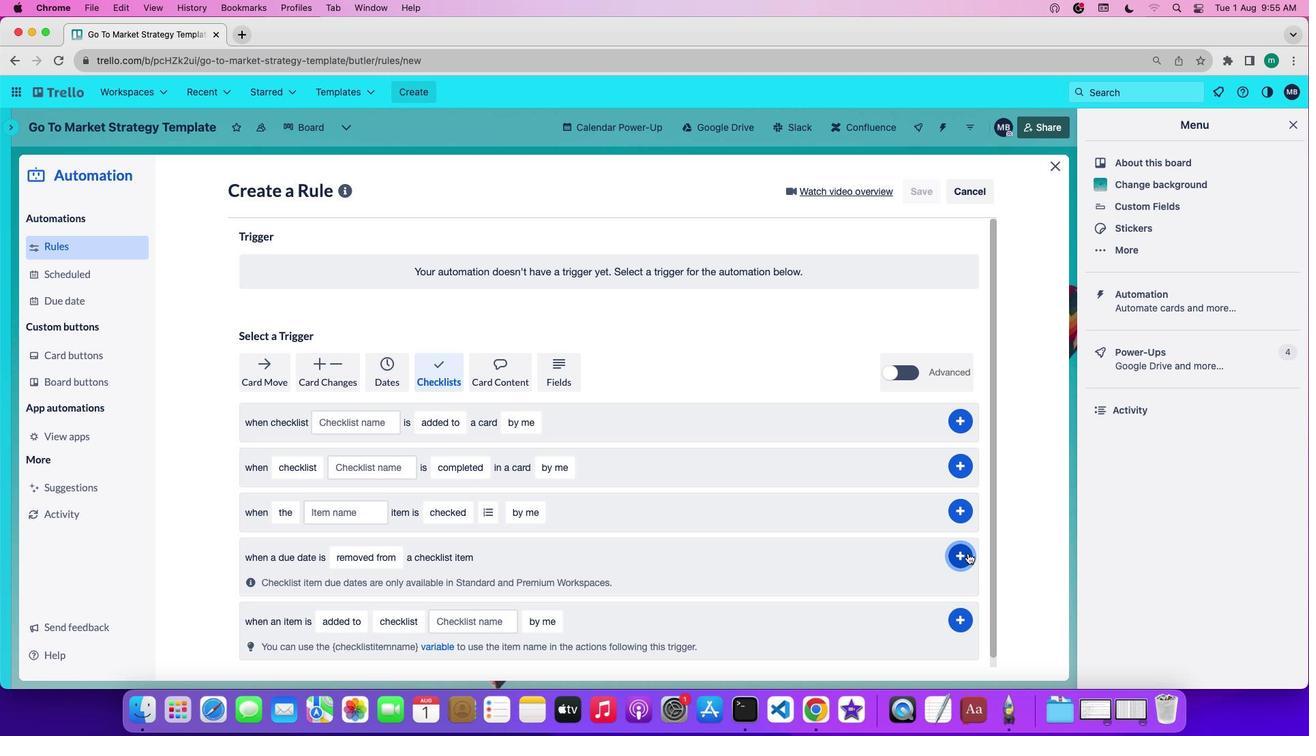 
Action: Mouse pressed left at (967, 553)
Screenshot: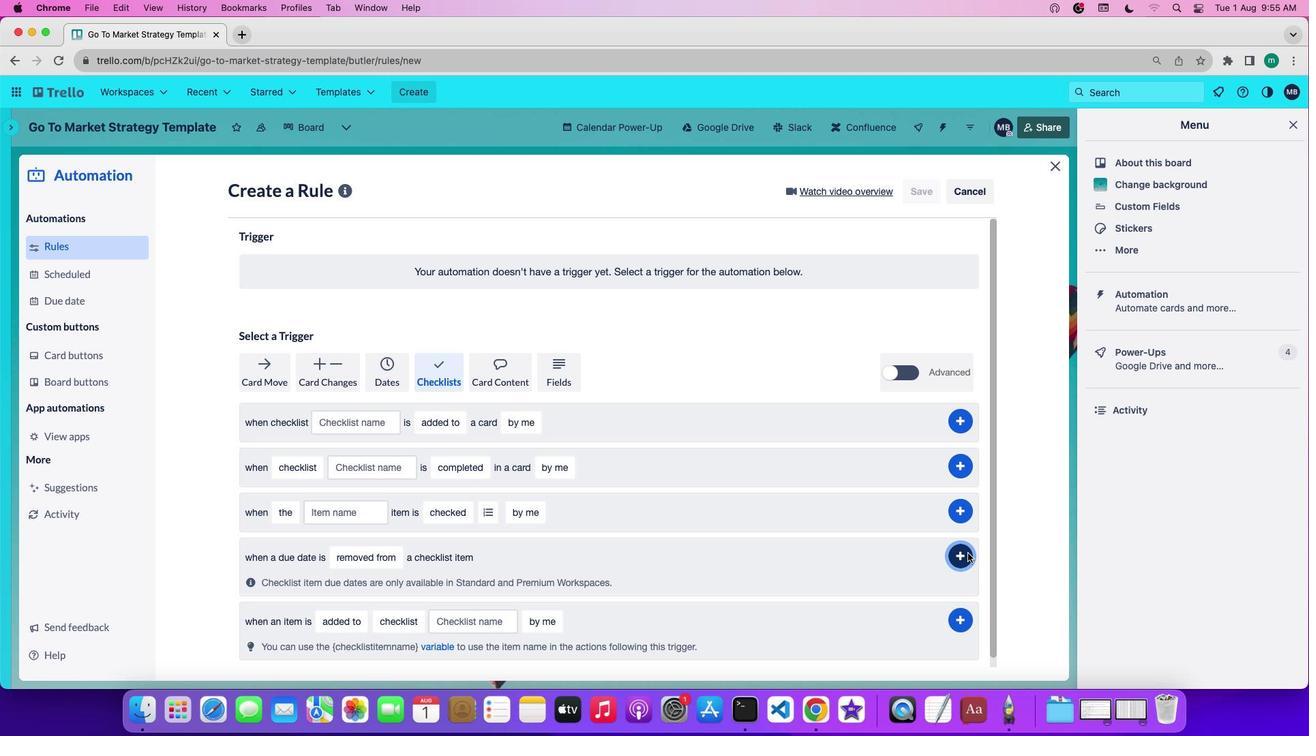 
